 Task: Search one way flight ticket for 2 adults, 4 children and 1 infant on lap in business from Laramie: Laramie Regional Airport to Riverton: Central Wyoming Regional Airport (was Riverton Regional) on 8-4-2023. Choice of flights is American. Number of bags: 1 carry on bag. Price is upto 93000. Outbound departure time preference is 4:00.
Action: Mouse moved to (290, 247)
Screenshot: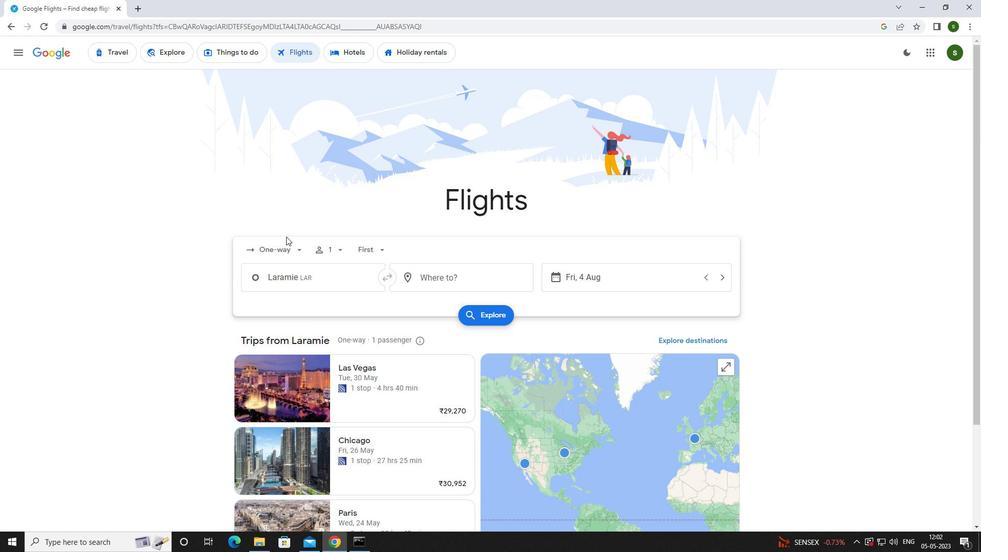 
Action: Mouse pressed left at (290, 247)
Screenshot: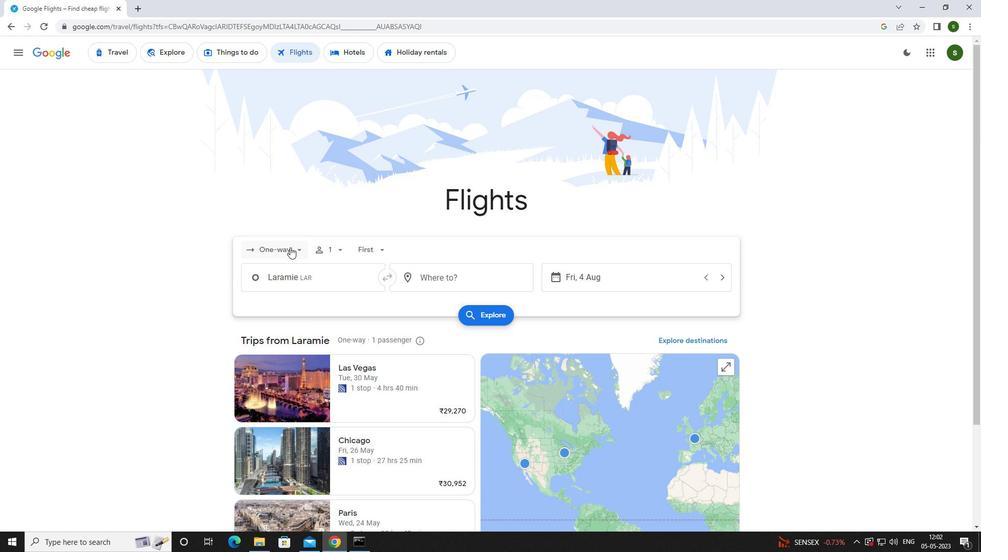 
Action: Mouse moved to (292, 294)
Screenshot: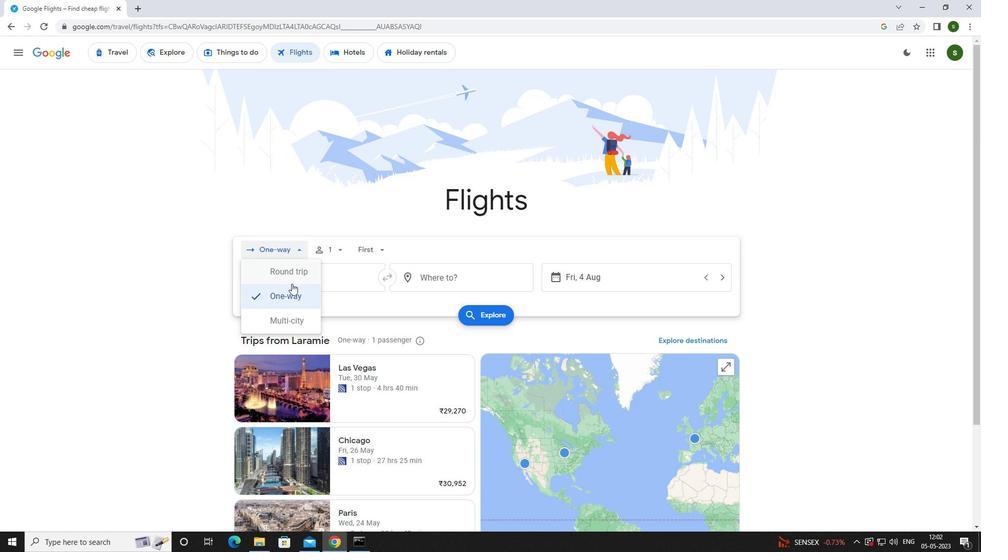 
Action: Mouse pressed left at (292, 294)
Screenshot: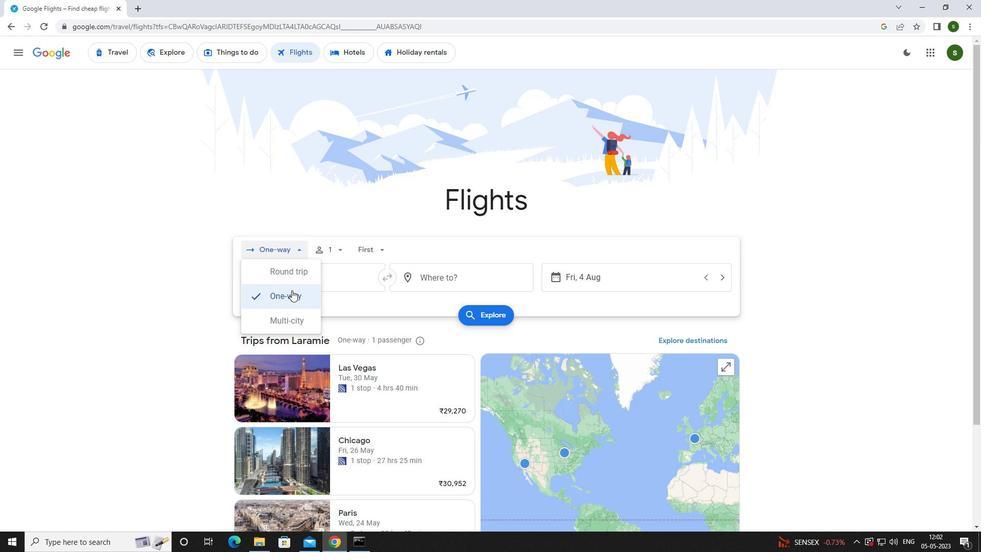 
Action: Mouse moved to (341, 248)
Screenshot: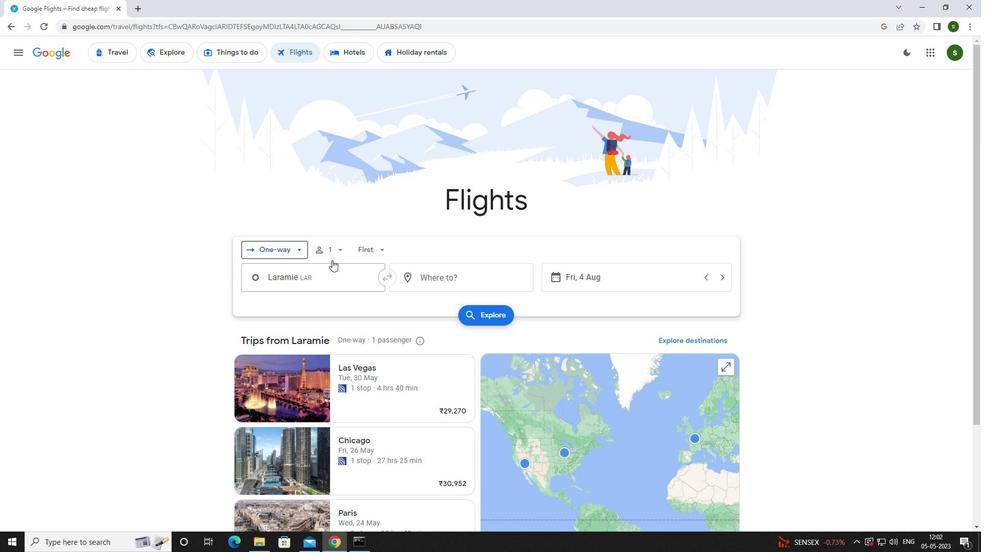 
Action: Mouse pressed left at (341, 248)
Screenshot: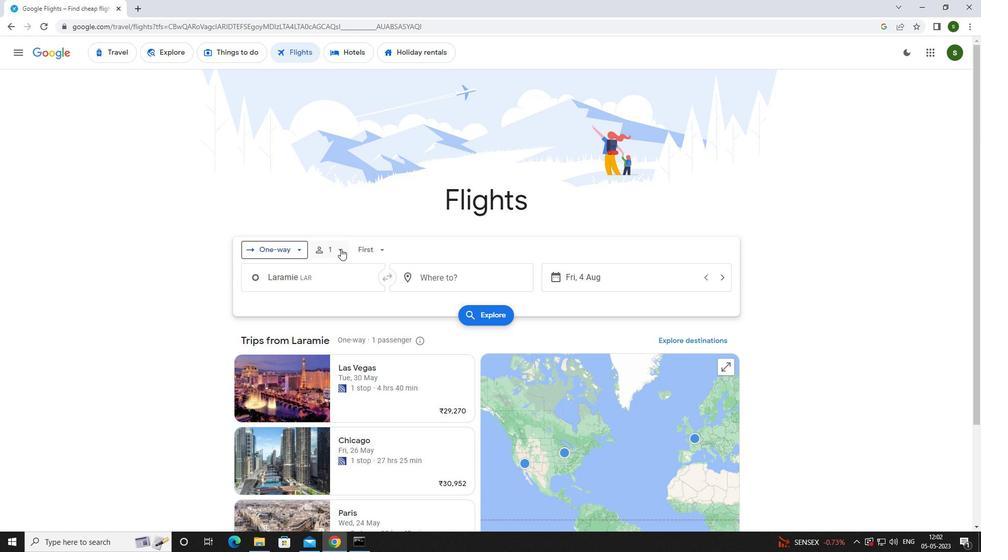 
Action: Mouse moved to (415, 273)
Screenshot: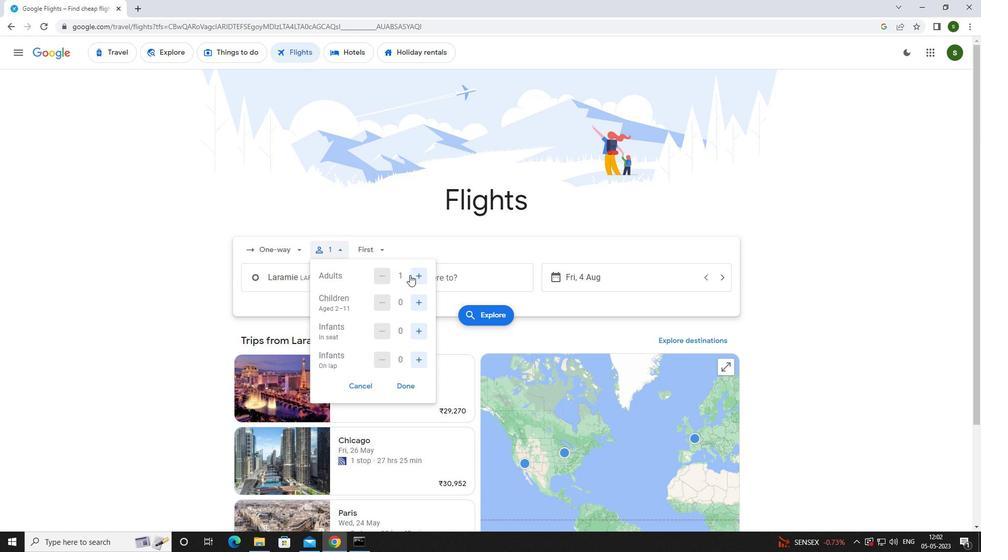 
Action: Mouse pressed left at (415, 273)
Screenshot: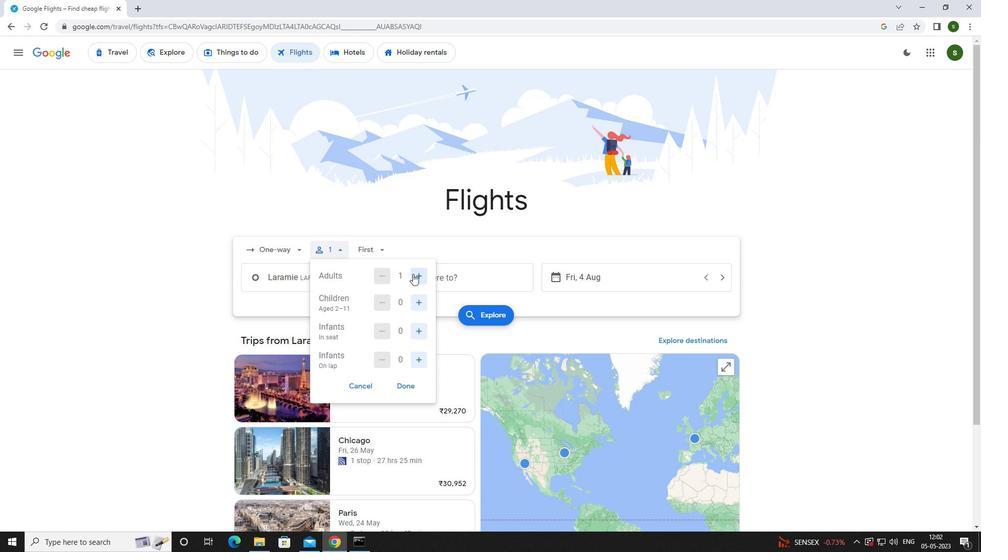 
Action: Mouse moved to (421, 302)
Screenshot: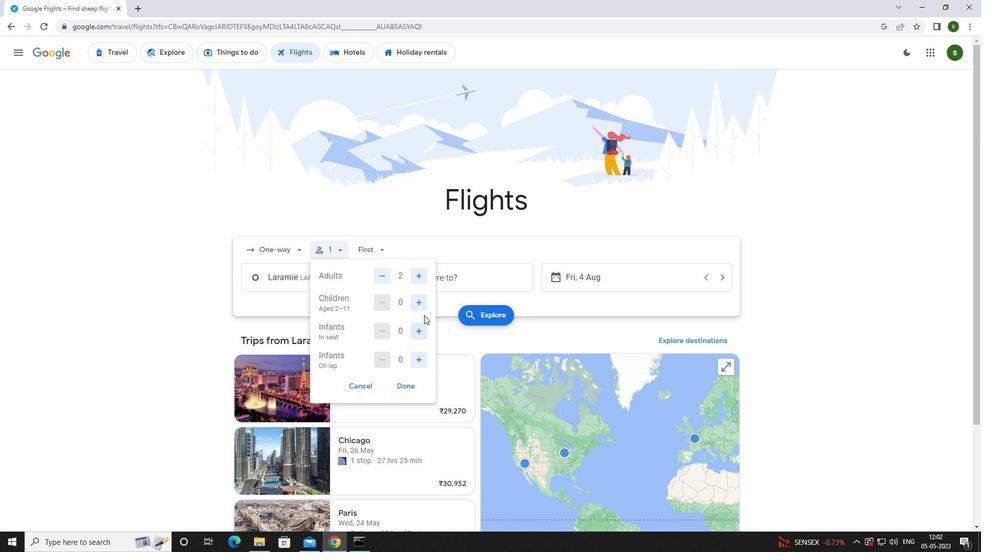 
Action: Mouse pressed left at (421, 302)
Screenshot: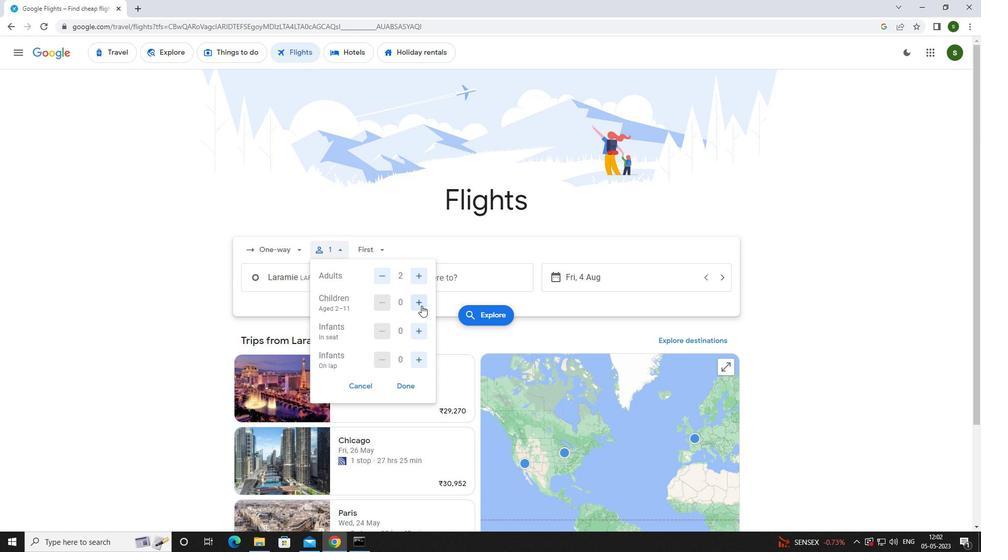 
Action: Mouse pressed left at (421, 302)
Screenshot: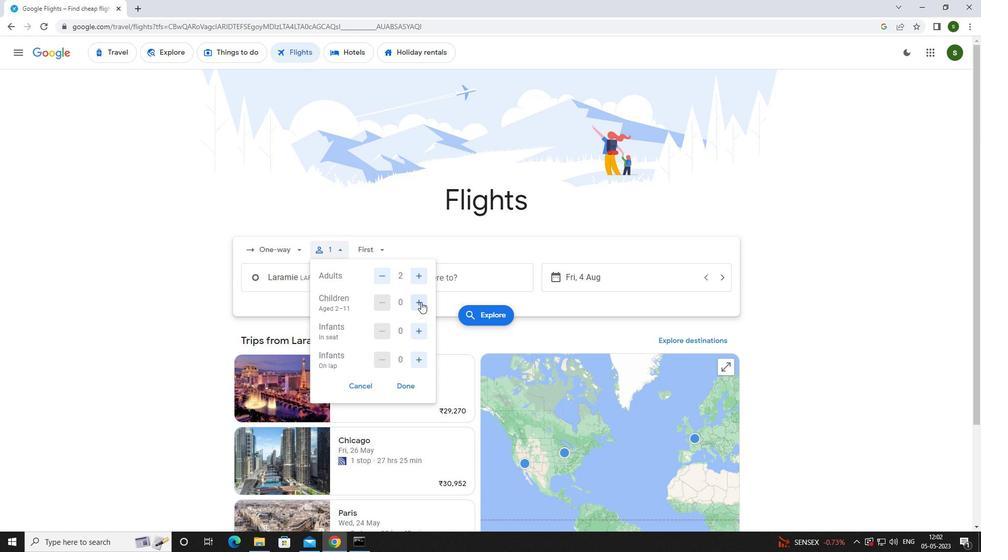 
Action: Mouse pressed left at (421, 302)
Screenshot: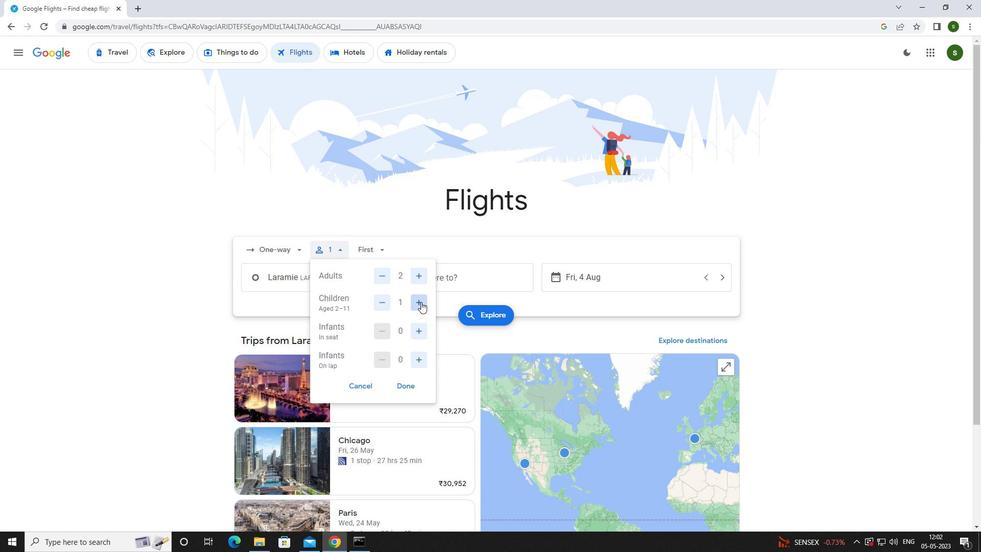 
Action: Mouse pressed left at (421, 302)
Screenshot: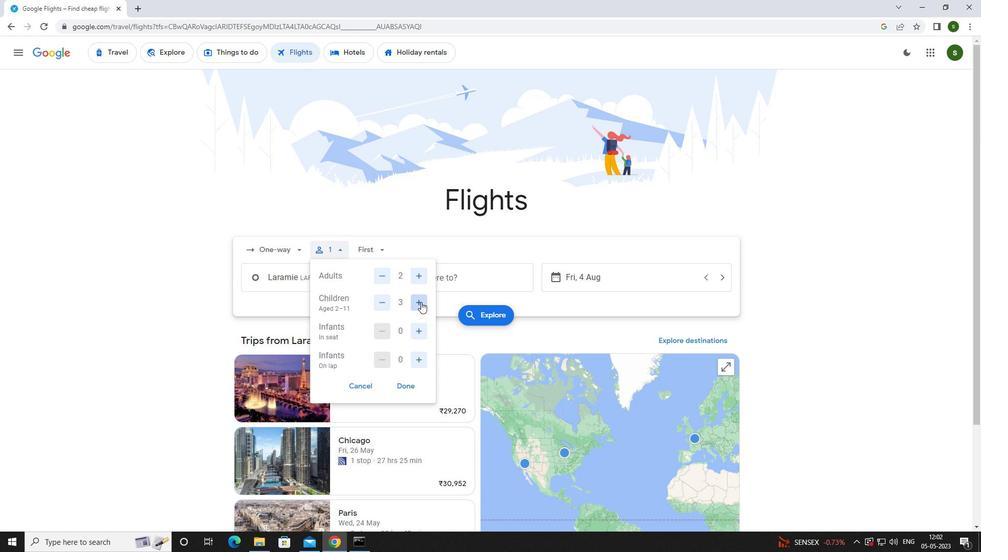 
Action: Mouse moved to (413, 360)
Screenshot: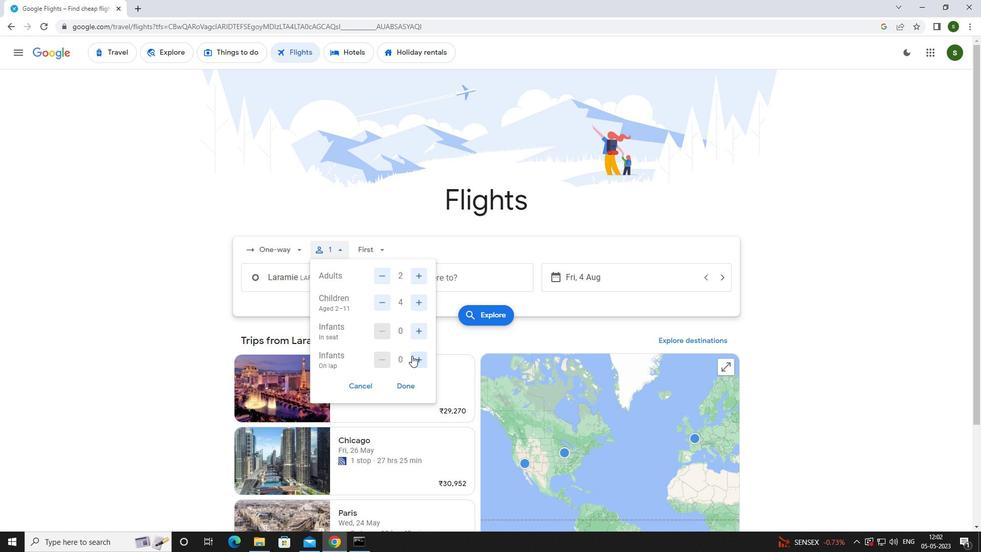 
Action: Mouse pressed left at (413, 360)
Screenshot: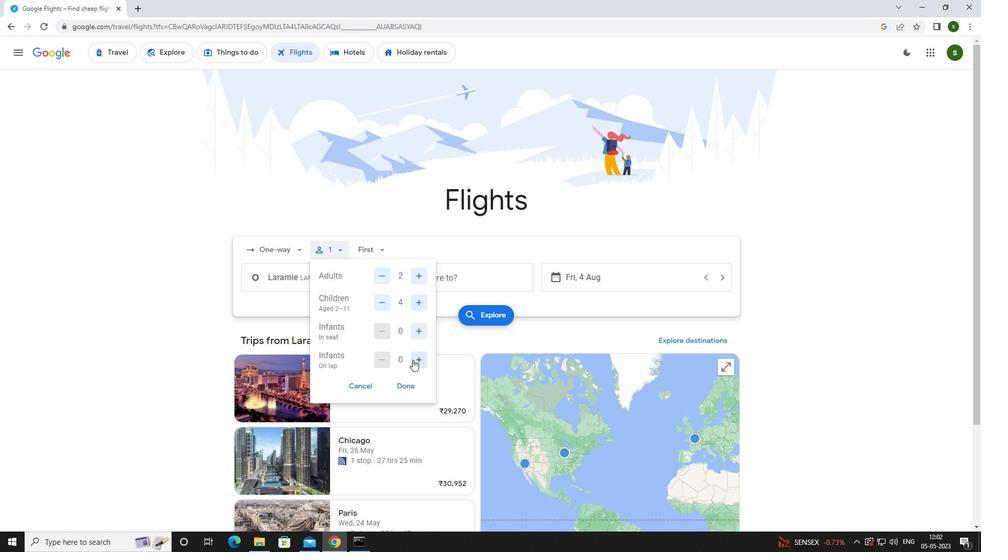 
Action: Mouse moved to (378, 248)
Screenshot: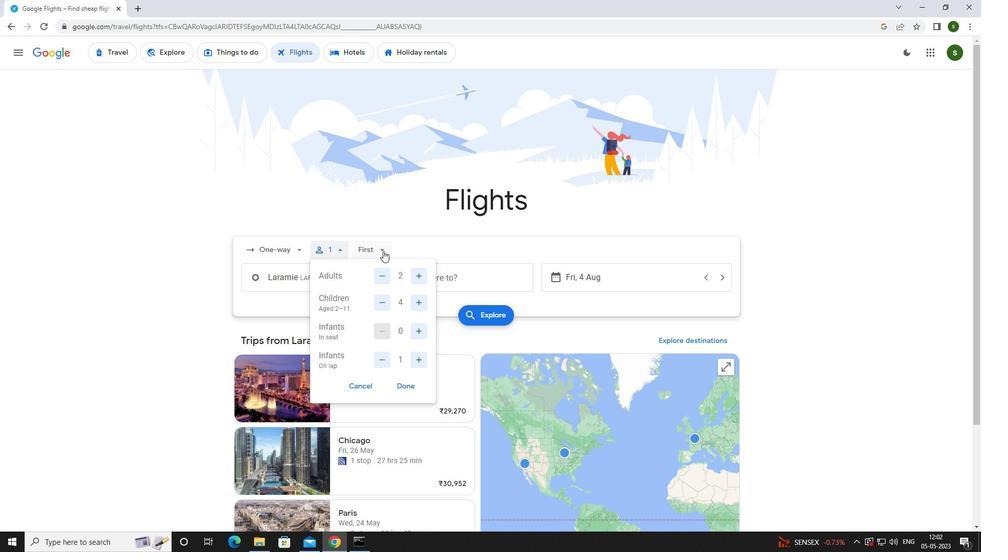 
Action: Mouse pressed left at (378, 248)
Screenshot: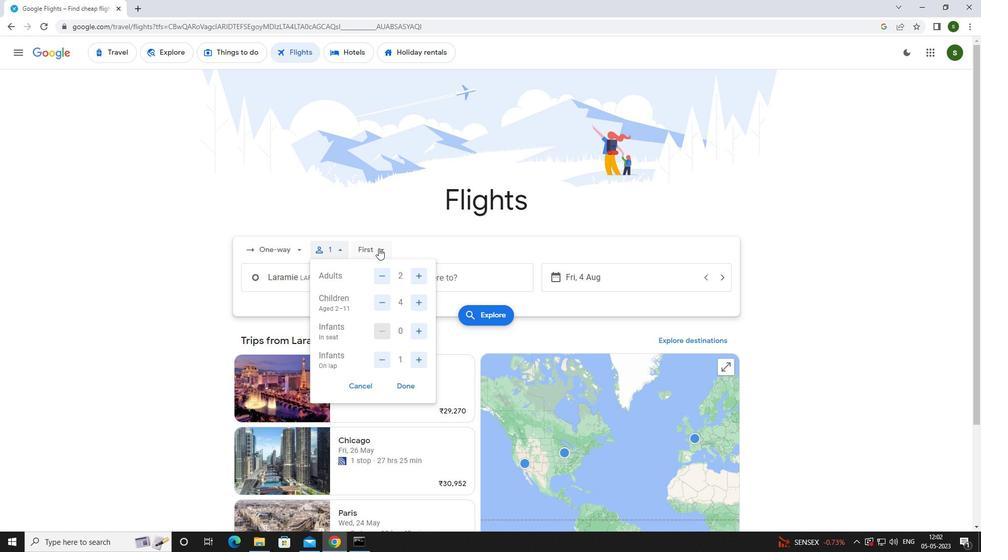 
Action: Mouse moved to (395, 319)
Screenshot: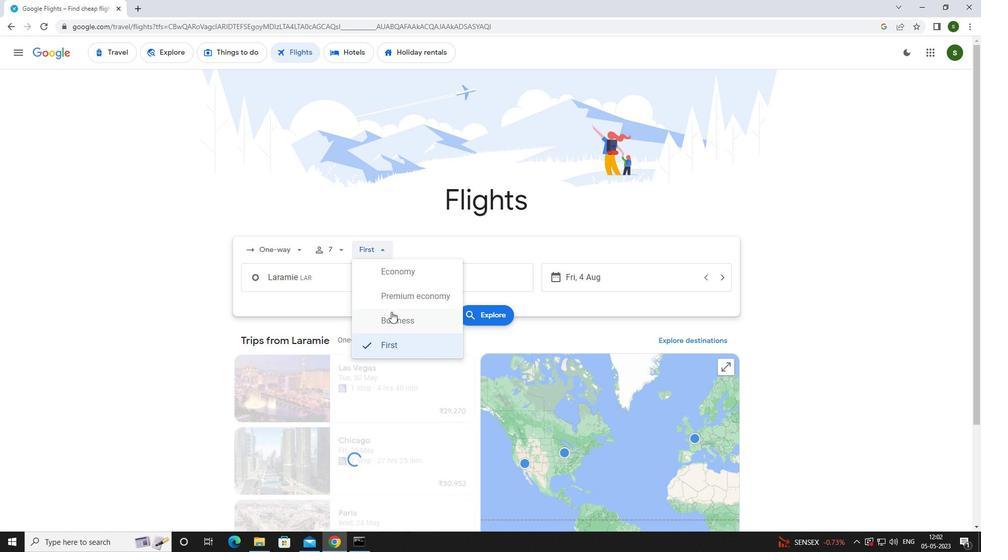
Action: Mouse pressed left at (395, 319)
Screenshot: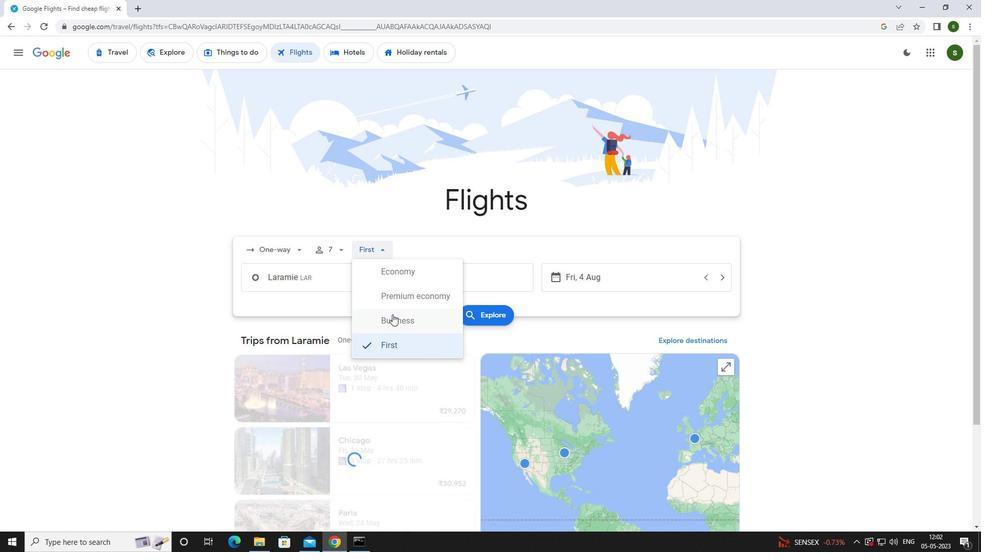 
Action: Mouse moved to (344, 281)
Screenshot: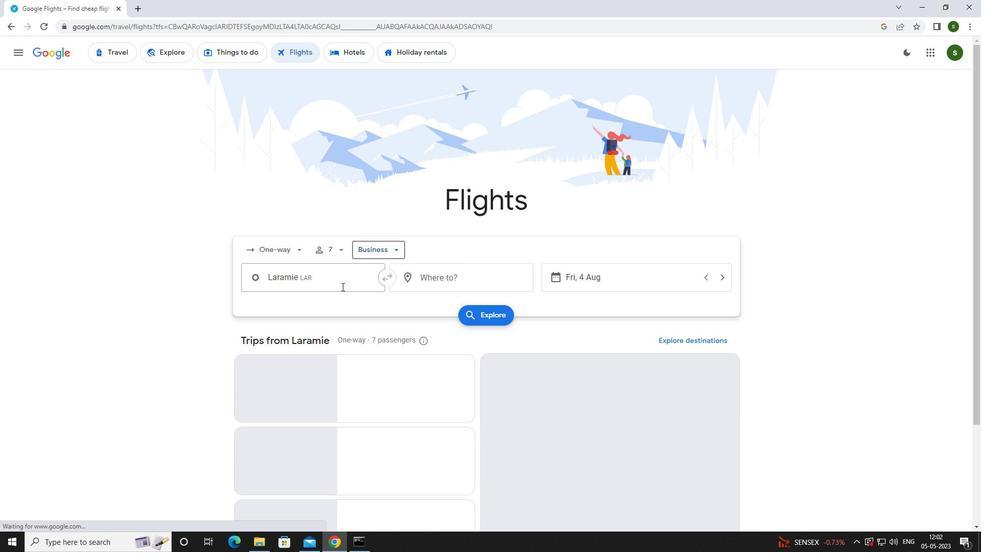 
Action: Mouse pressed left at (344, 281)
Screenshot: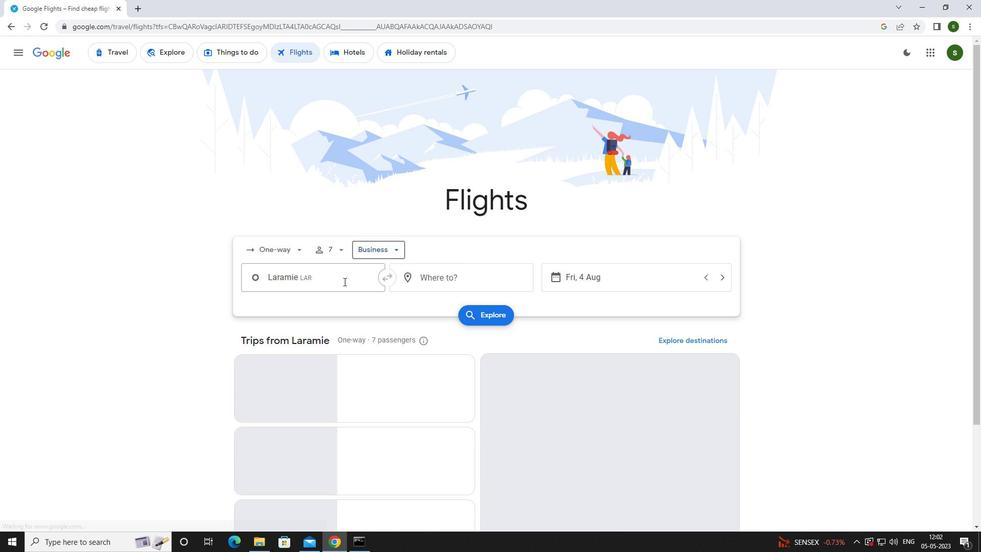 
Action: Mouse moved to (345, 281)
Screenshot: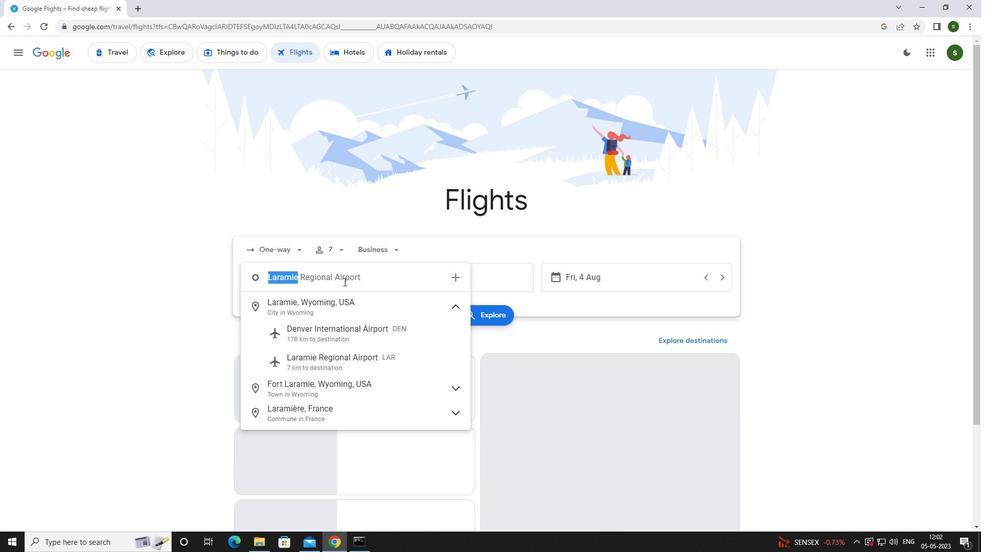 
Action: Key pressed <Key.caps_lock>l<Key.caps_lock>aramie
Screenshot: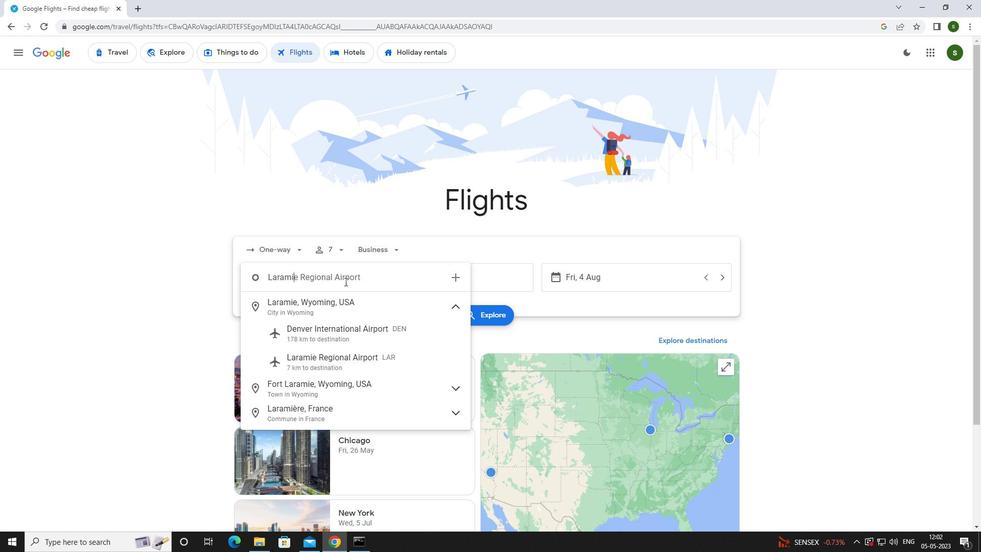 
Action: Mouse moved to (352, 354)
Screenshot: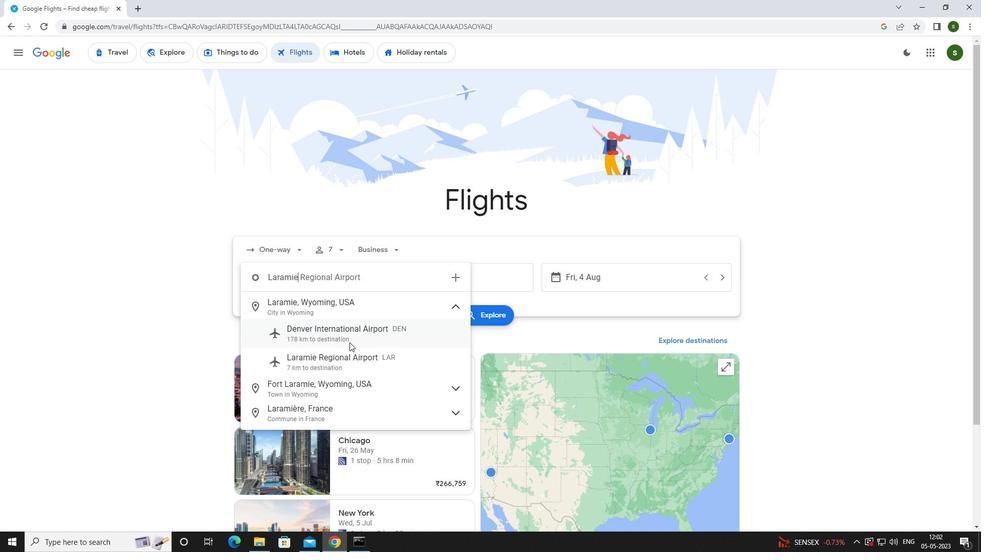 
Action: Mouse pressed left at (352, 354)
Screenshot: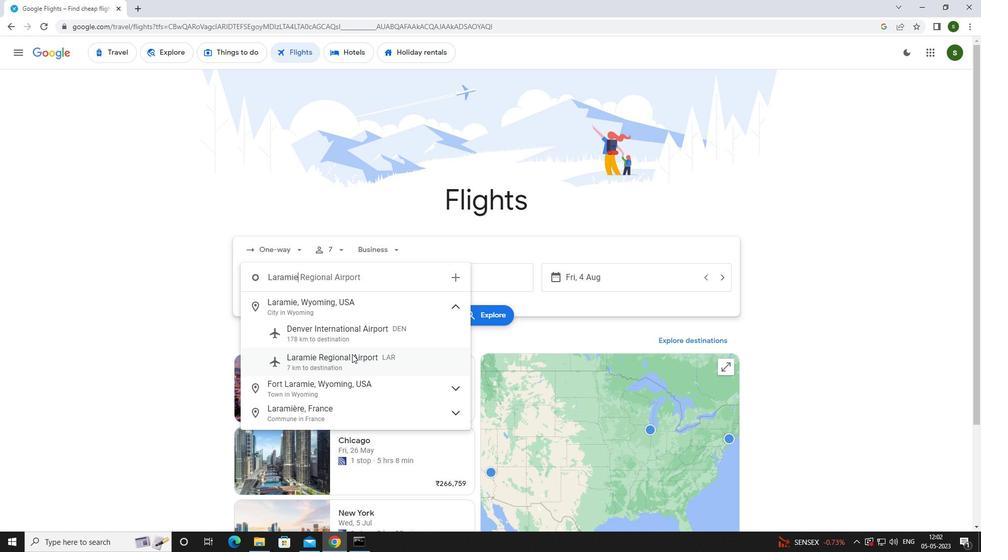 
Action: Mouse moved to (446, 277)
Screenshot: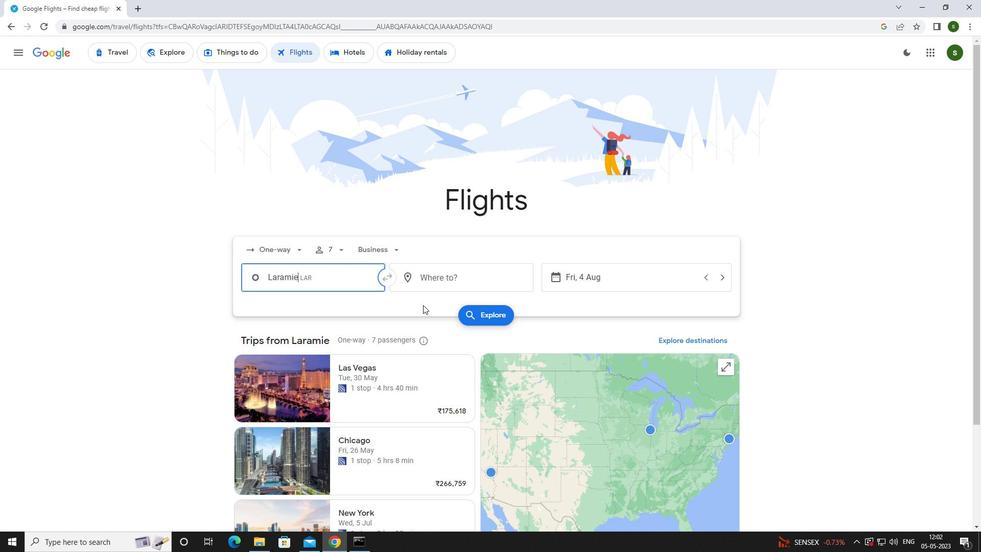 
Action: Mouse pressed left at (446, 277)
Screenshot: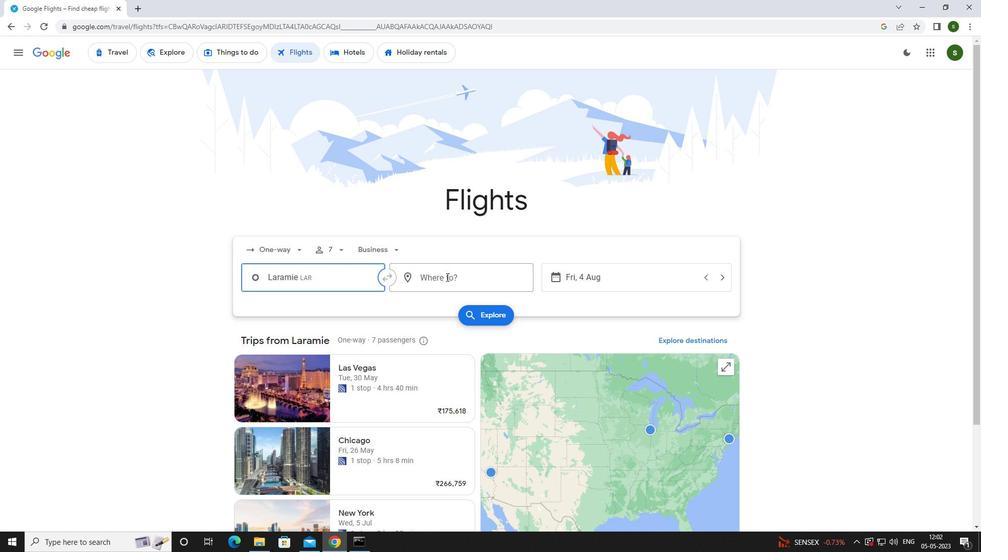 
Action: Key pressed <Key.caps_lock>r<Key.caps_lock>iverto
Screenshot: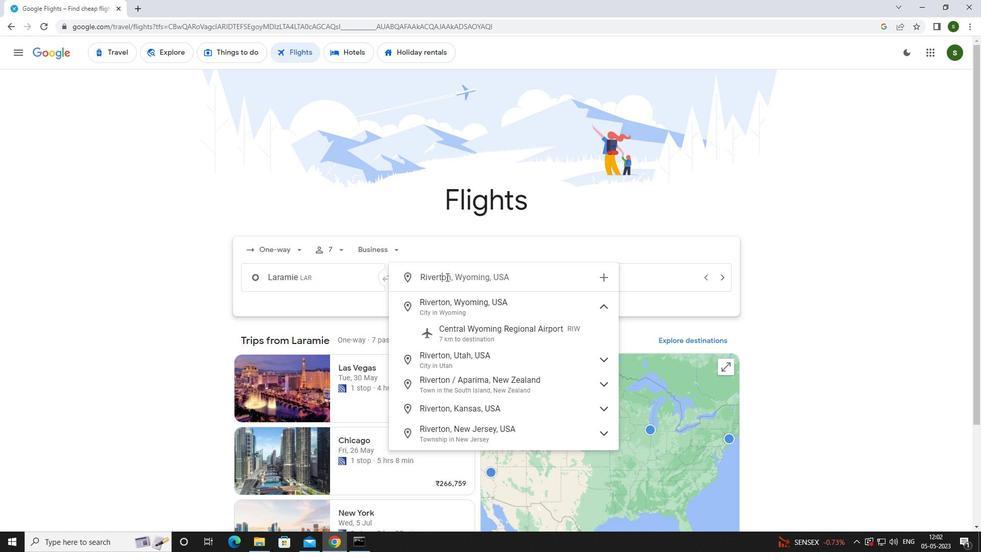 
Action: Mouse moved to (475, 325)
Screenshot: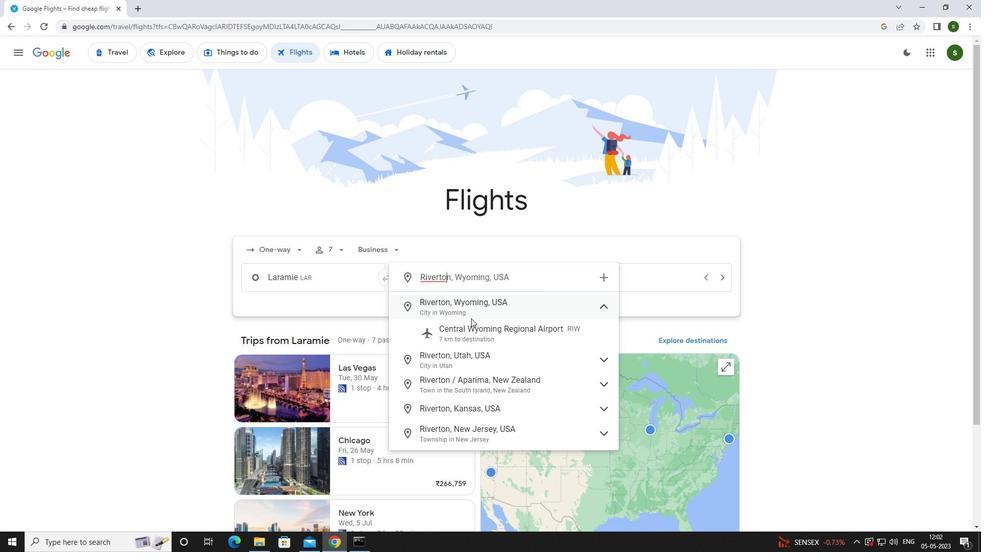 
Action: Mouse pressed left at (475, 325)
Screenshot: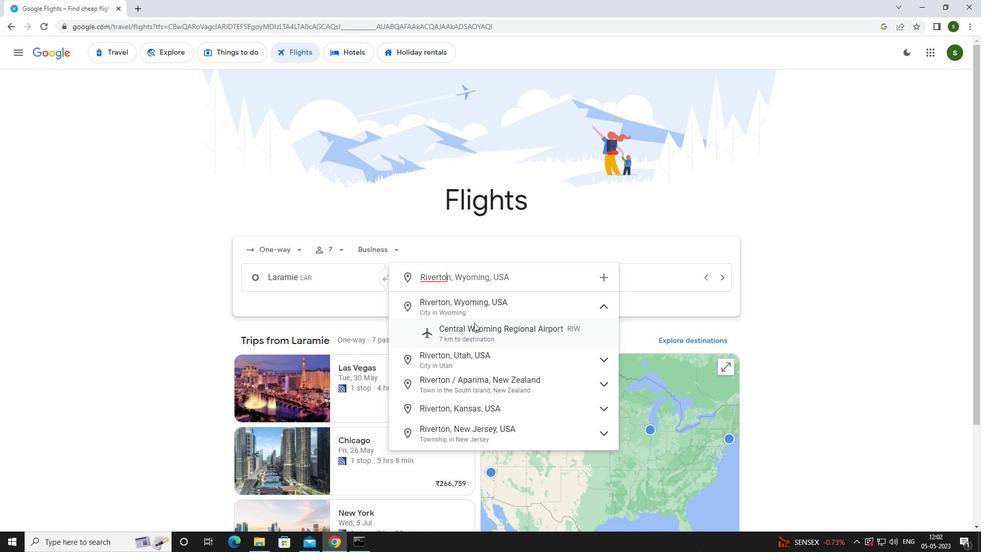 
Action: Mouse moved to (609, 278)
Screenshot: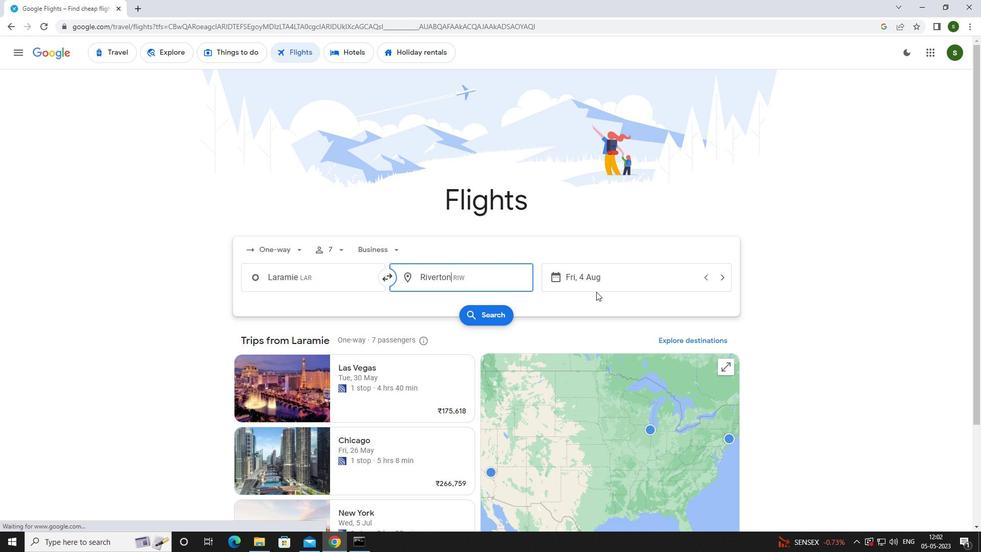 
Action: Mouse pressed left at (609, 278)
Screenshot: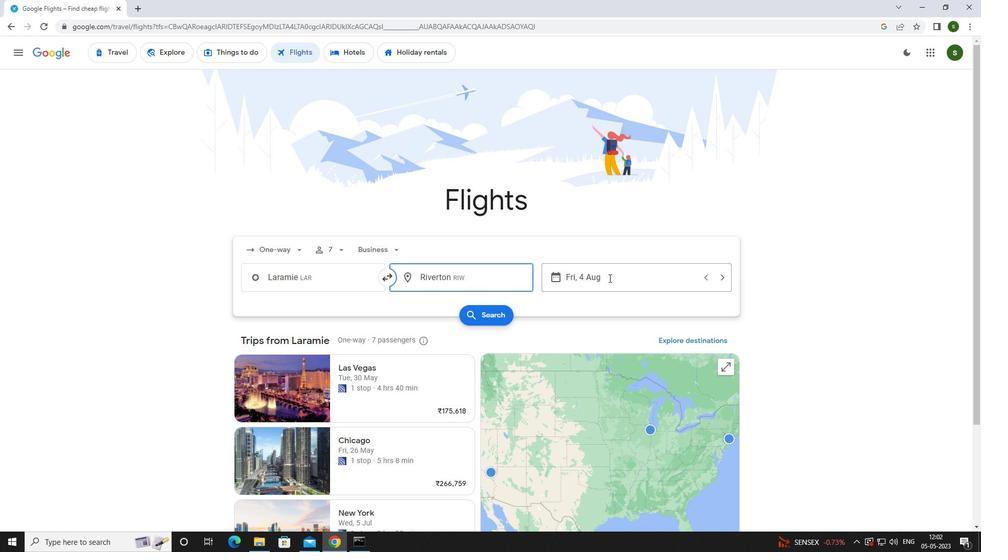 
Action: Mouse moved to (493, 347)
Screenshot: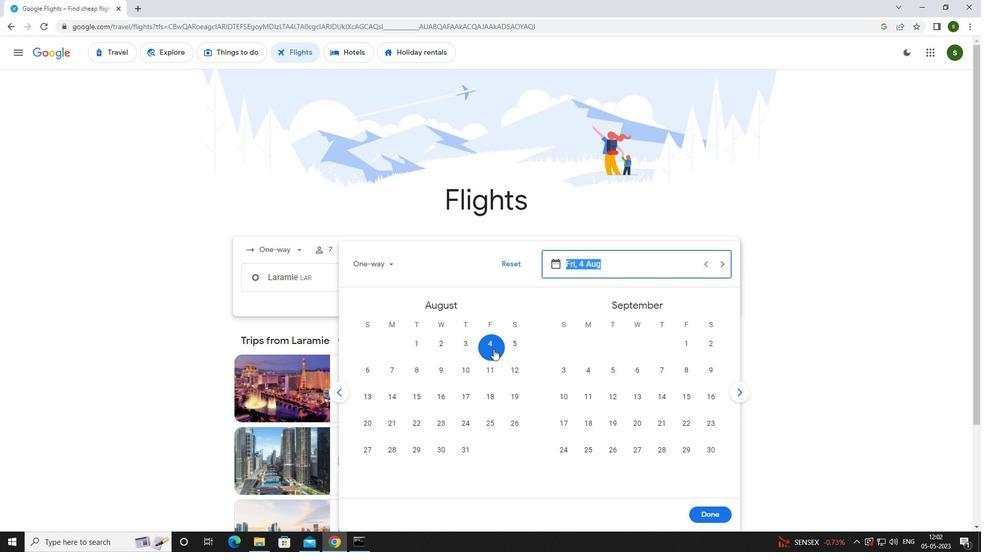 
Action: Mouse pressed left at (493, 347)
Screenshot: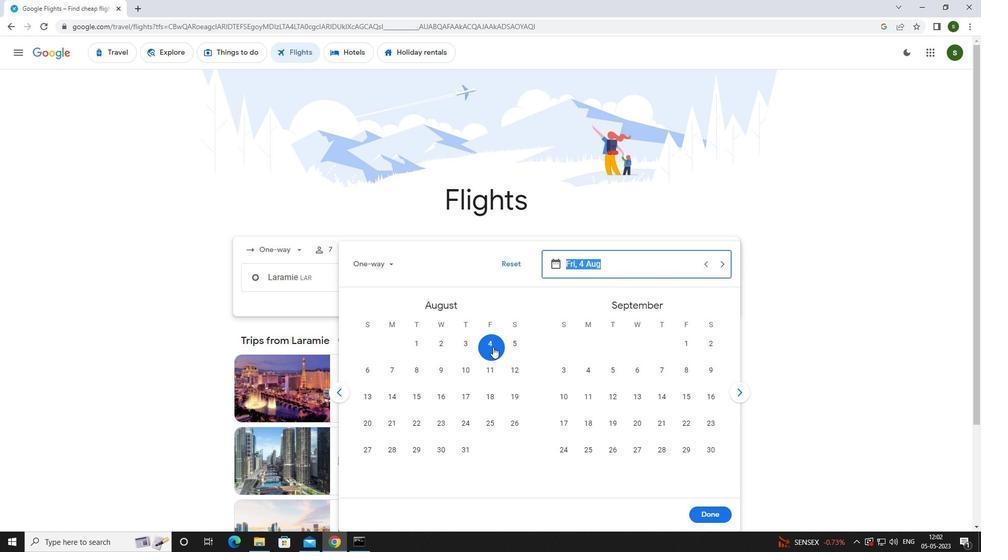 
Action: Mouse moved to (710, 515)
Screenshot: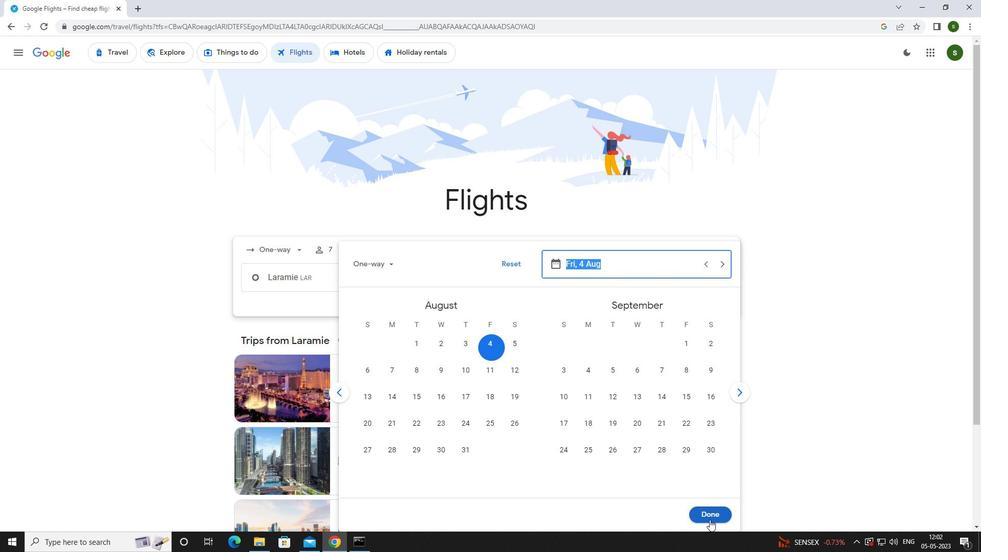 
Action: Mouse pressed left at (710, 515)
Screenshot: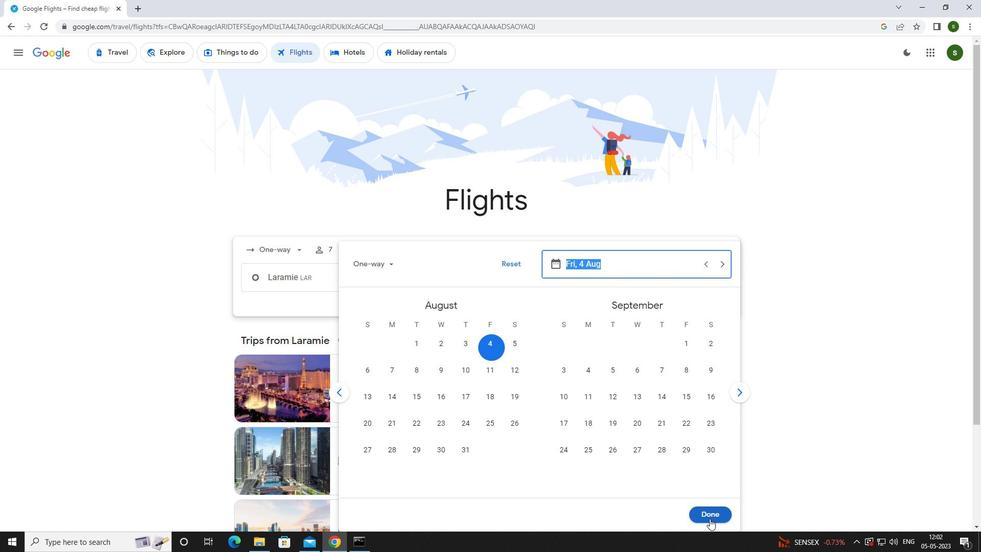 
Action: Mouse moved to (479, 314)
Screenshot: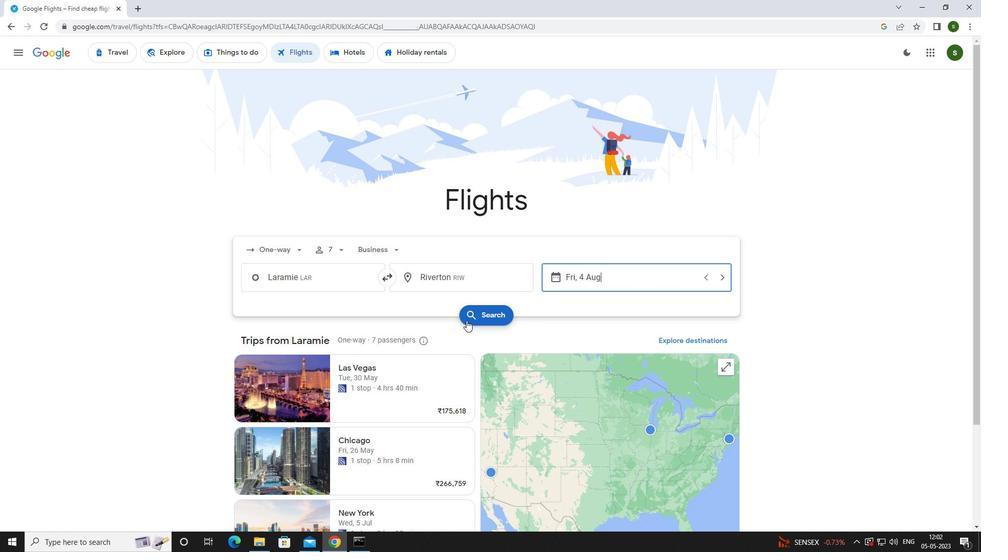 
Action: Mouse pressed left at (479, 314)
Screenshot: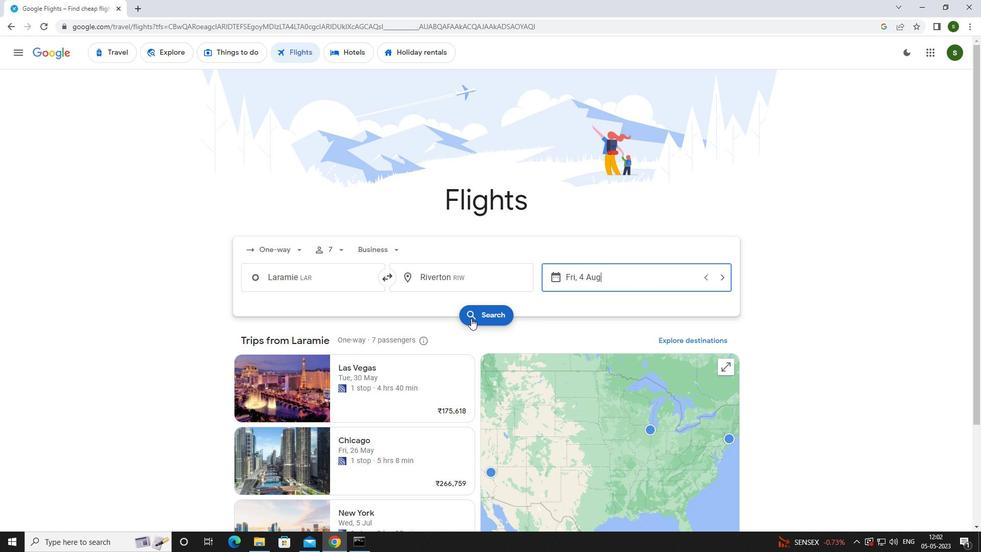 
Action: Mouse moved to (241, 144)
Screenshot: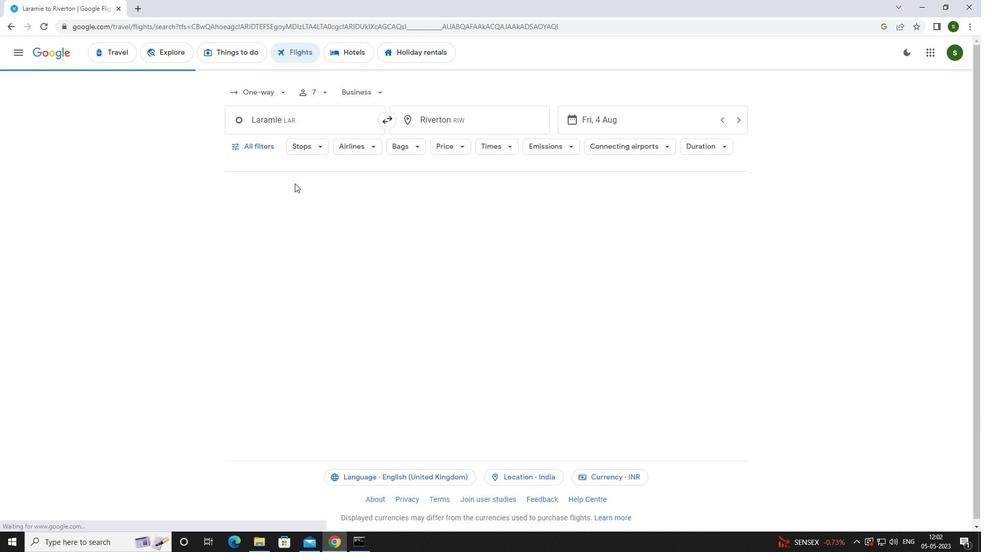 
Action: Mouse pressed left at (241, 144)
Screenshot: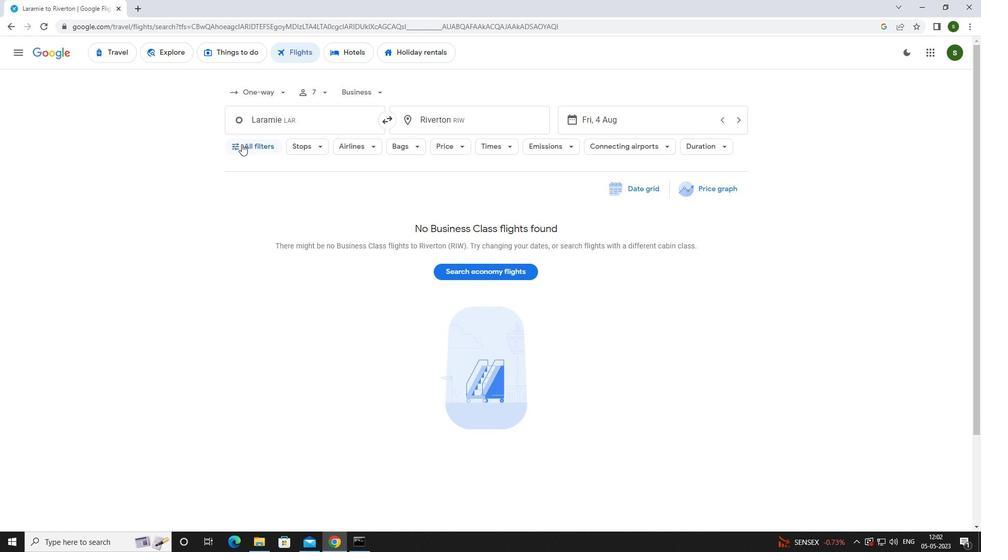 
Action: Mouse moved to (387, 368)
Screenshot: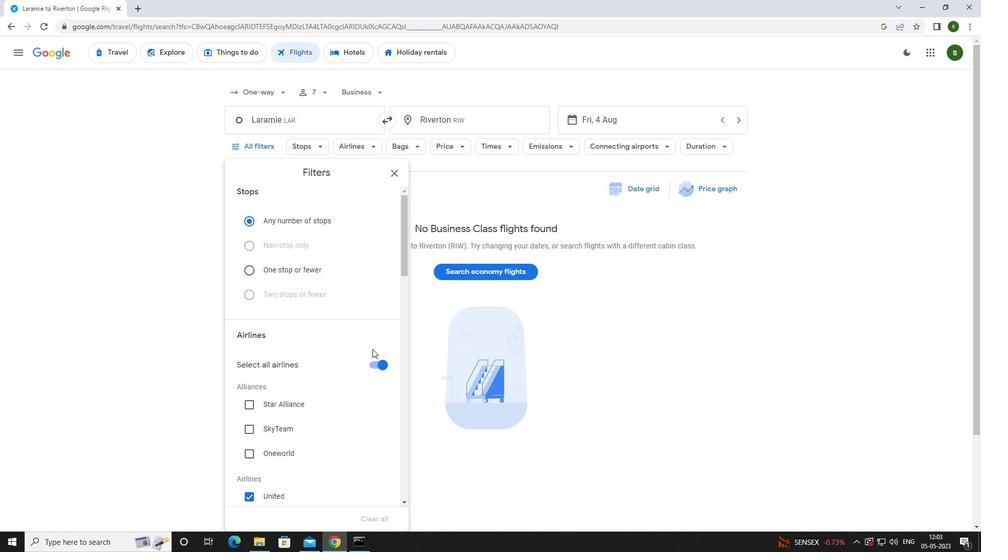 
Action: Mouse pressed left at (387, 368)
Screenshot: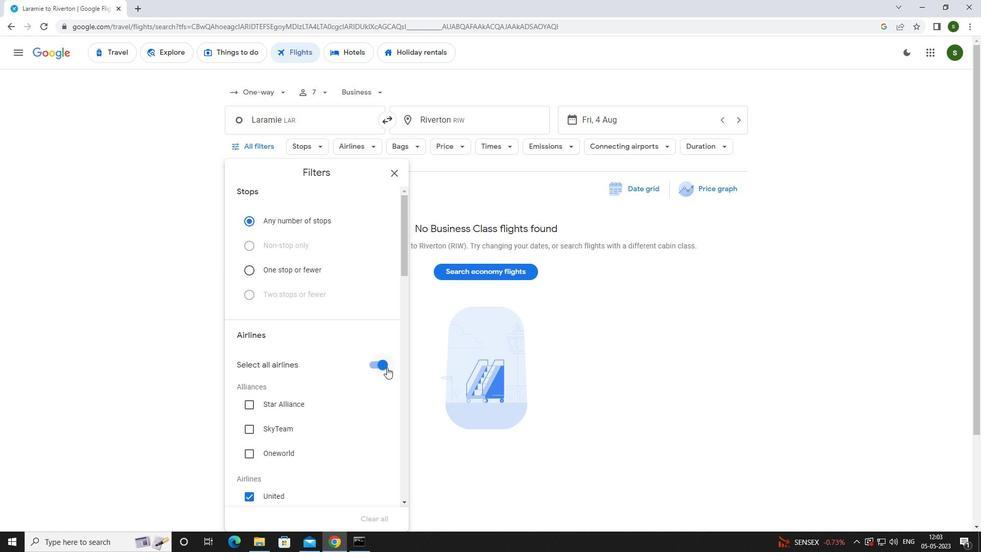 
Action: Mouse moved to (317, 321)
Screenshot: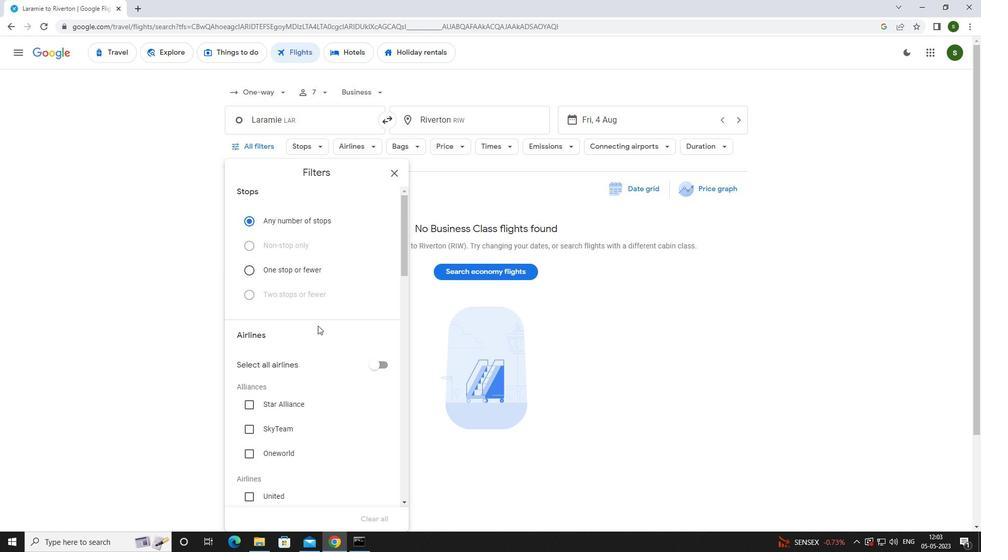 
Action: Mouse scrolled (317, 320) with delta (0, 0)
Screenshot: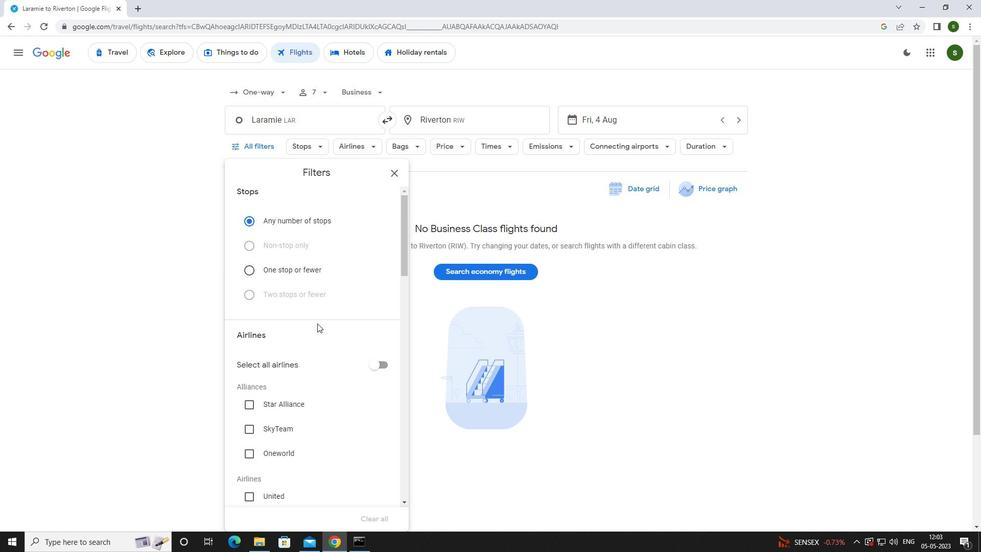 
Action: Mouse scrolled (317, 320) with delta (0, 0)
Screenshot: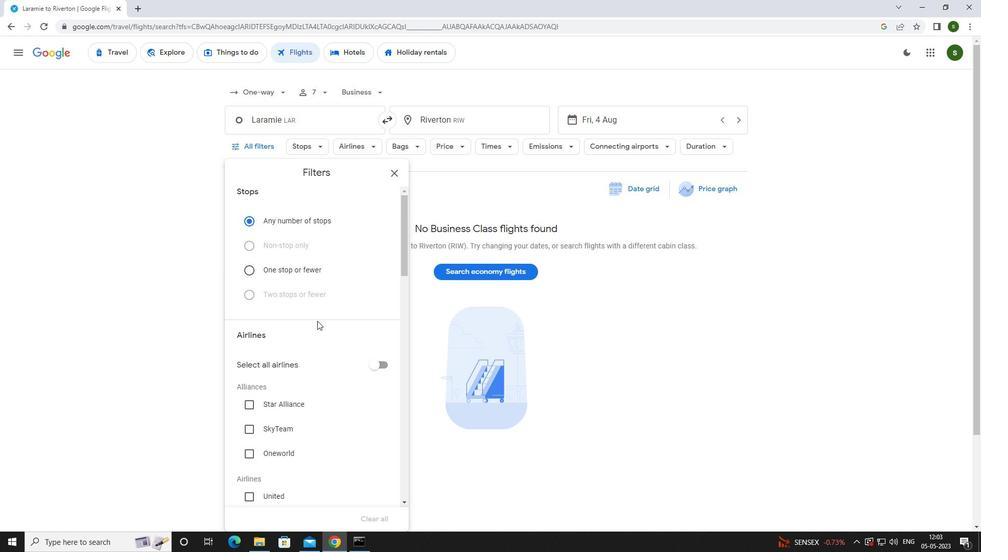 
Action: Mouse scrolled (317, 320) with delta (0, 0)
Screenshot: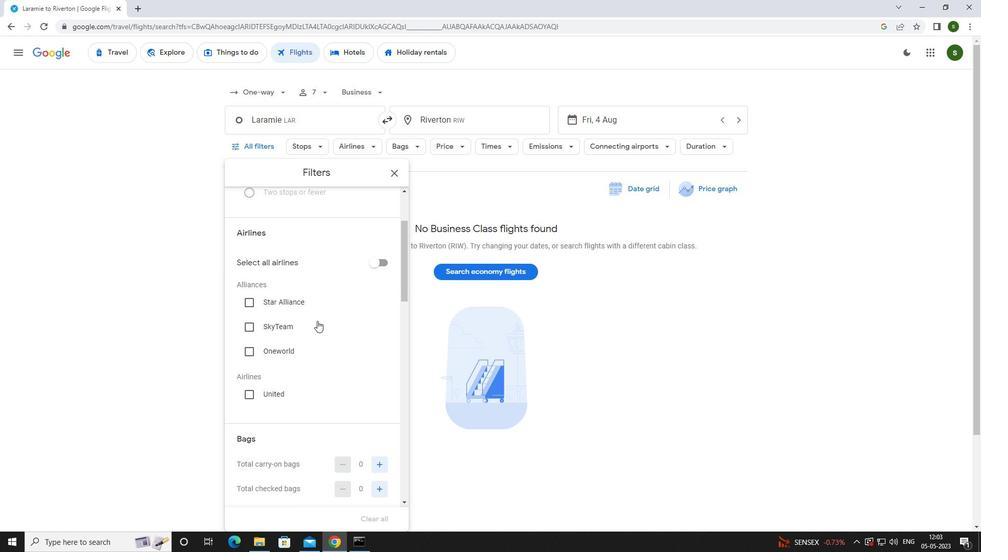 
Action: Mouse scrolled (317, 320) with delta (0, 0)
Screenshot: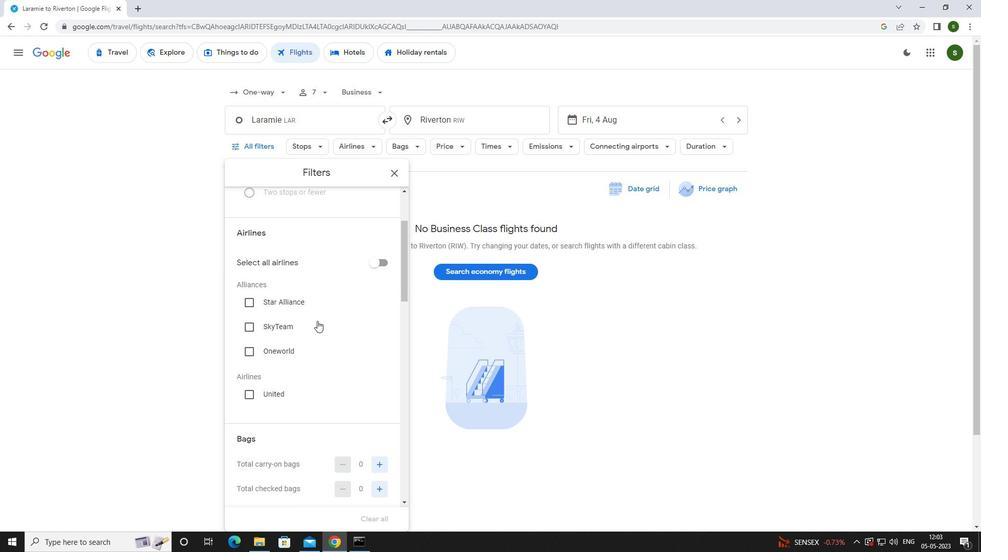 
Action: Mouse moved to (378, 361)
Screenshot: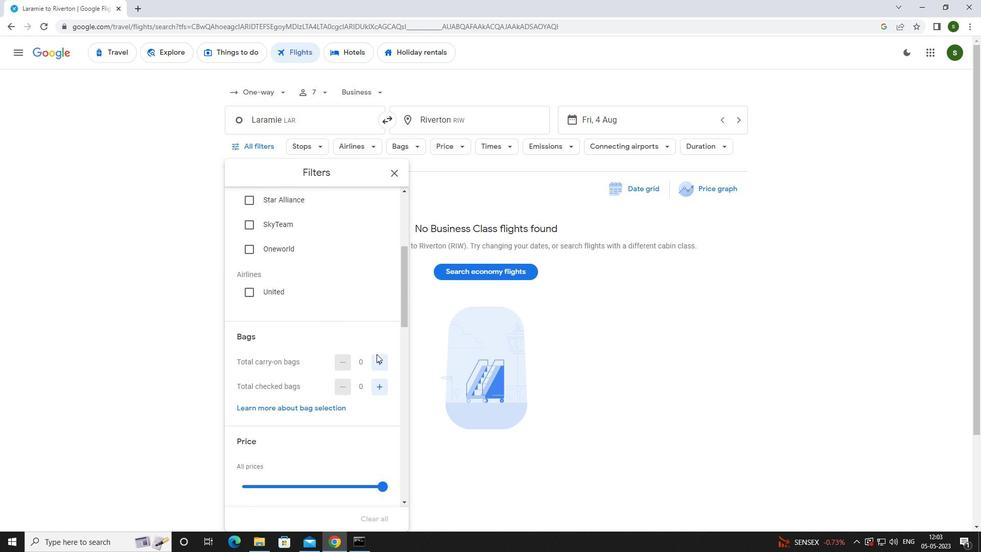 
Action: Mouse pressed left at (378, 361)
Screenshot: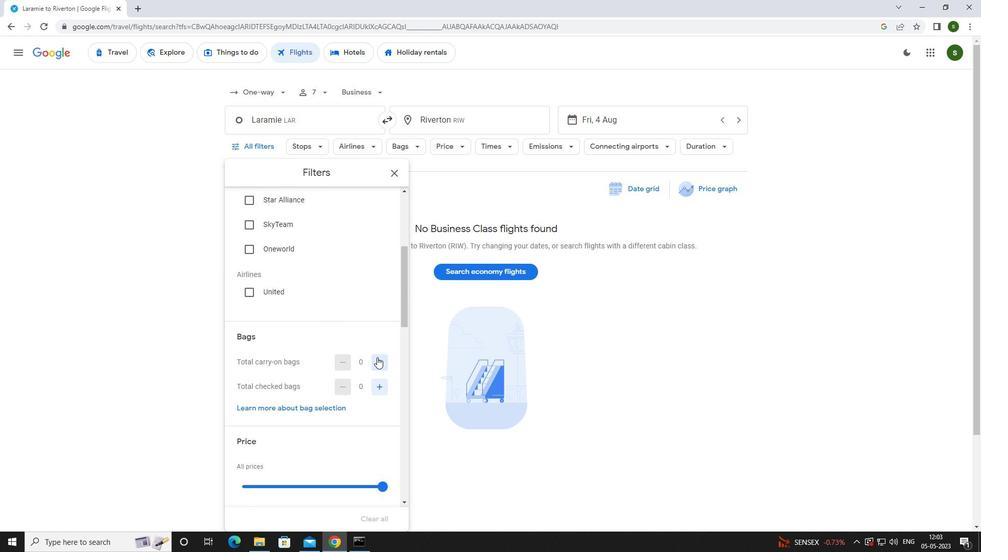 
Action: Mouse scrolled (378, 361) with delta (0, 0)
Screenshot: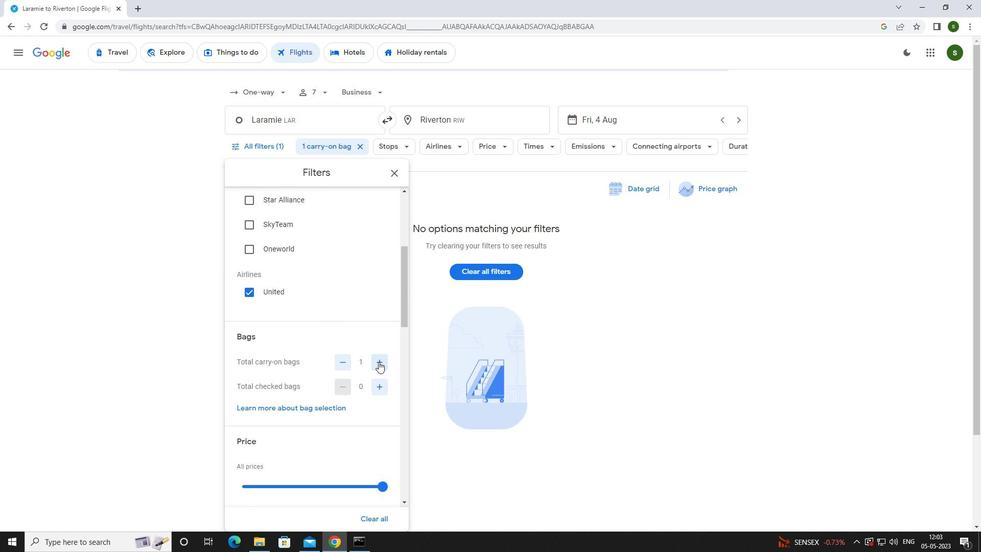 
Action: Mouse scrolled (378, 361) with delta (0, 0)
Screenshot: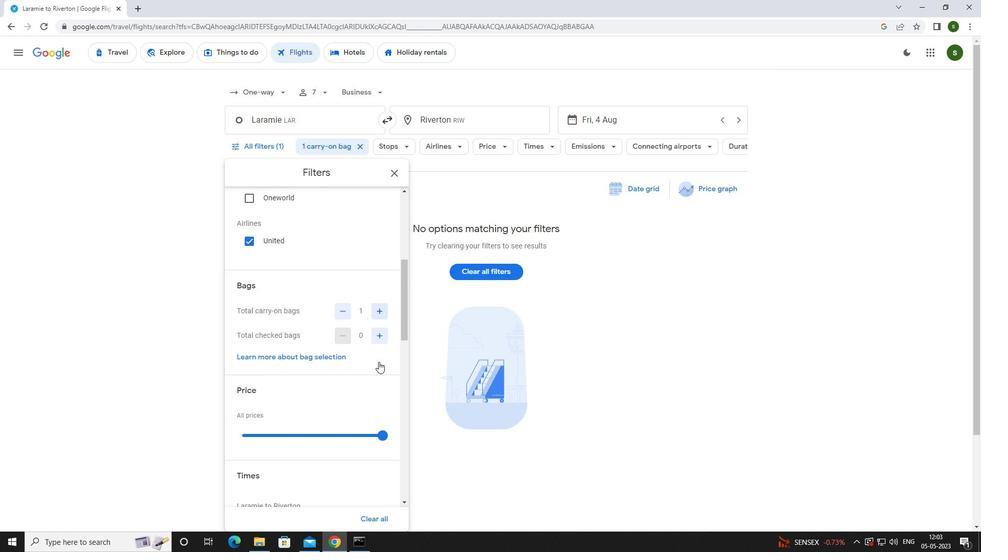
Action: Mouse scrolled (378, 361) with delta (0, 0)
Screenshot: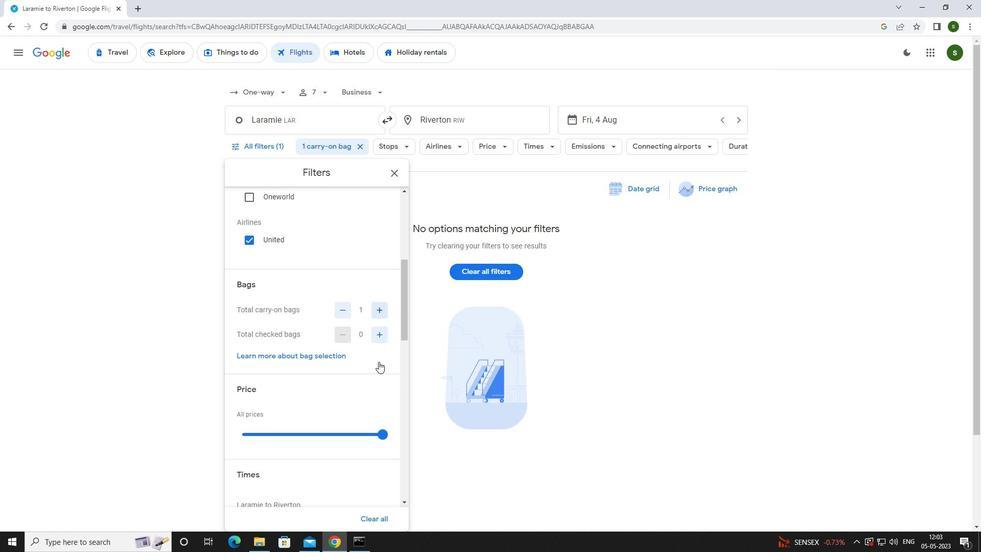 
Action: Mouse moved to (383, 331)
Screenshot: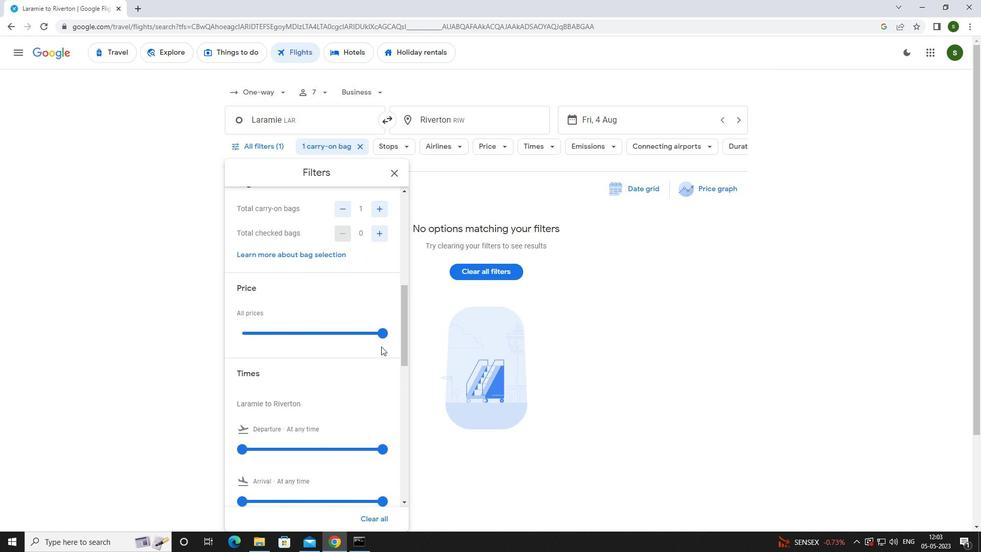 
Action: Mouse pressed left at (383, 331)
Screenshot: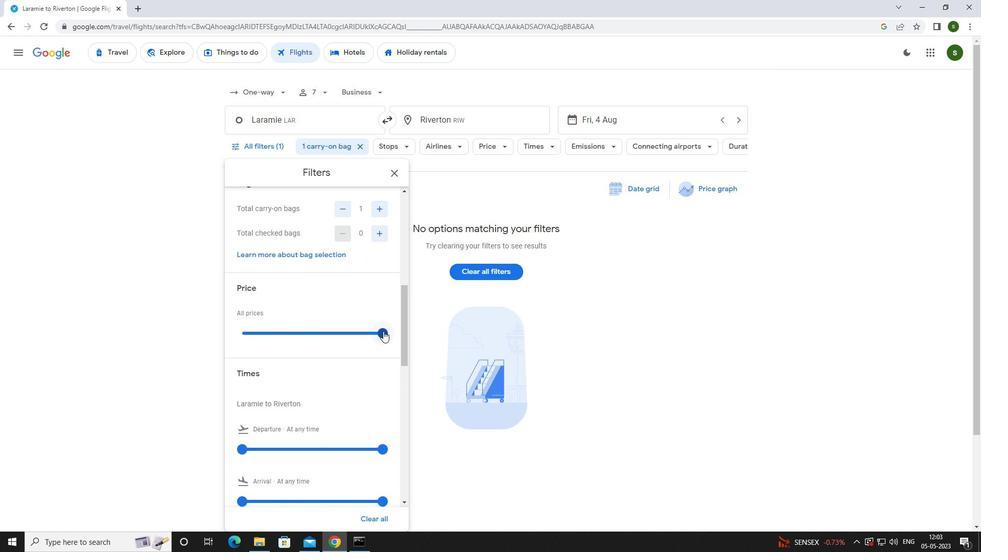 
Action: Mouse moved to (382, 330)
Screenshot: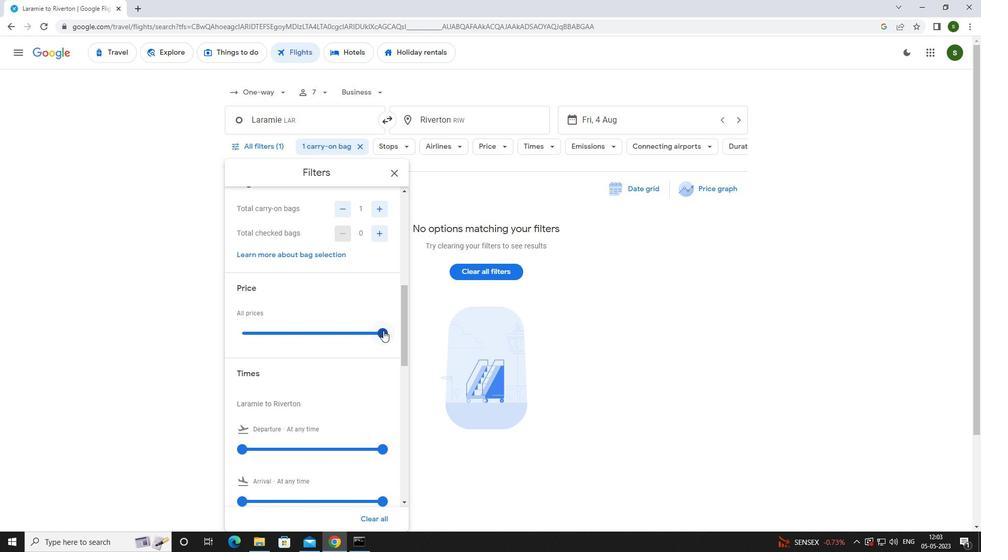 
Action: Mouse scrolled (382, 330) with delta (0, 0)
Screenshot: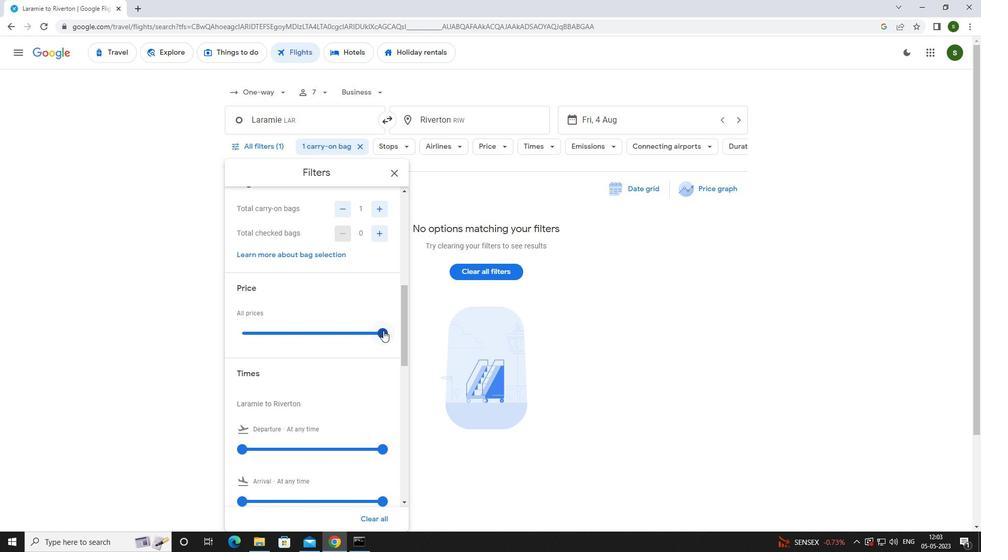 
Action: Mouse moved to (241, 393)
Screenshot: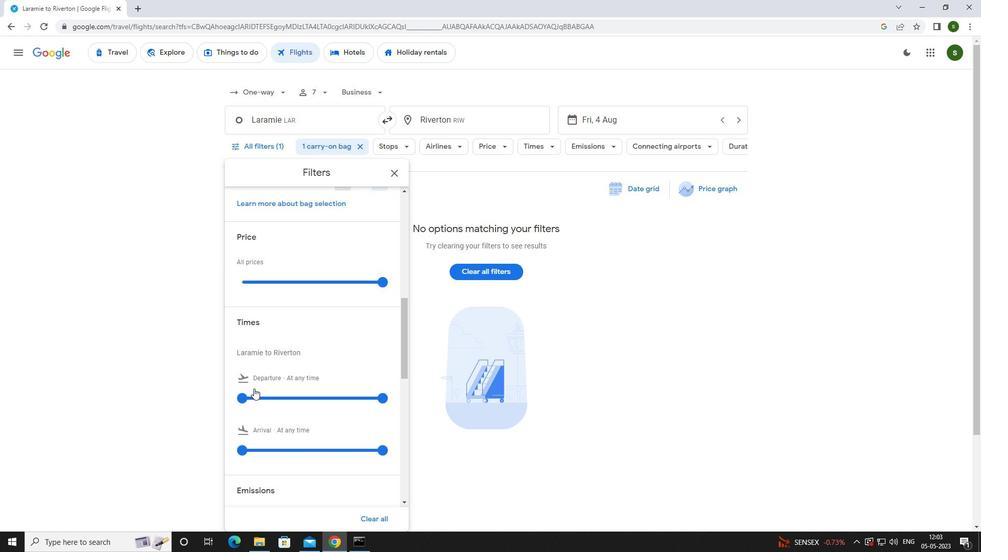 
Action: Mouse pressed left at (241, 393)
Screenshot: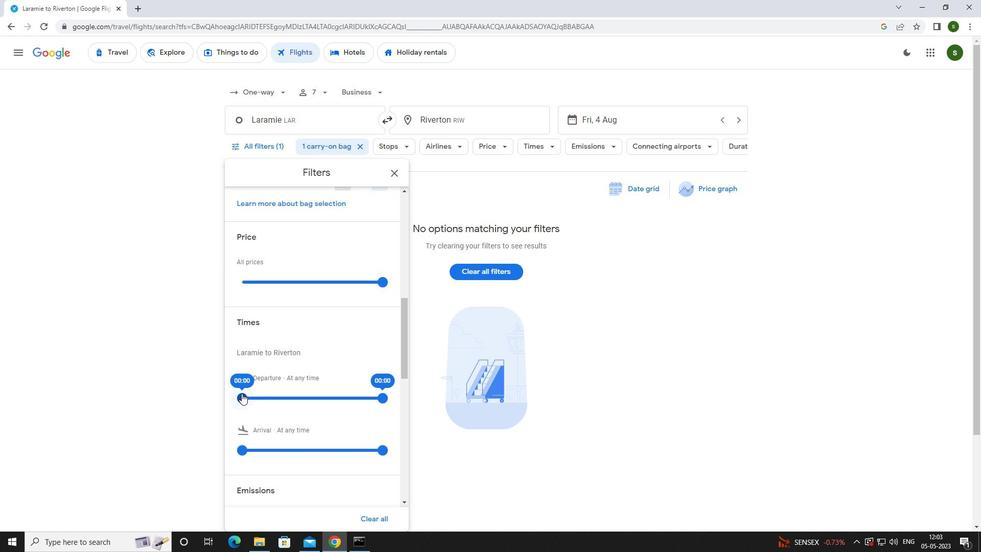 
Action: Mouse moved to (598, 379)
Screenshot: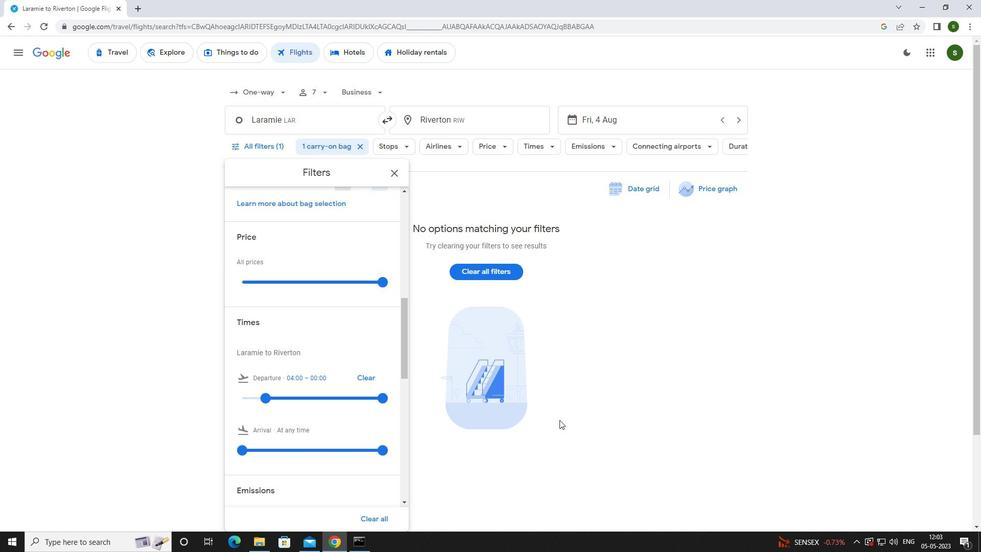 
Action: Mouse pressed left at (598, 379)
Screenshot: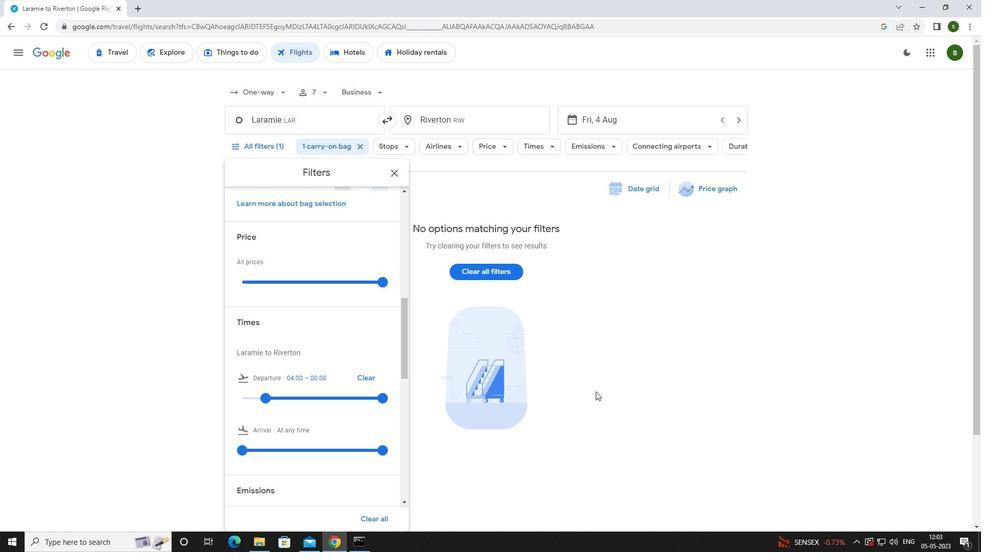 
Action: Mouse moved to (597, 379)
Screenshot: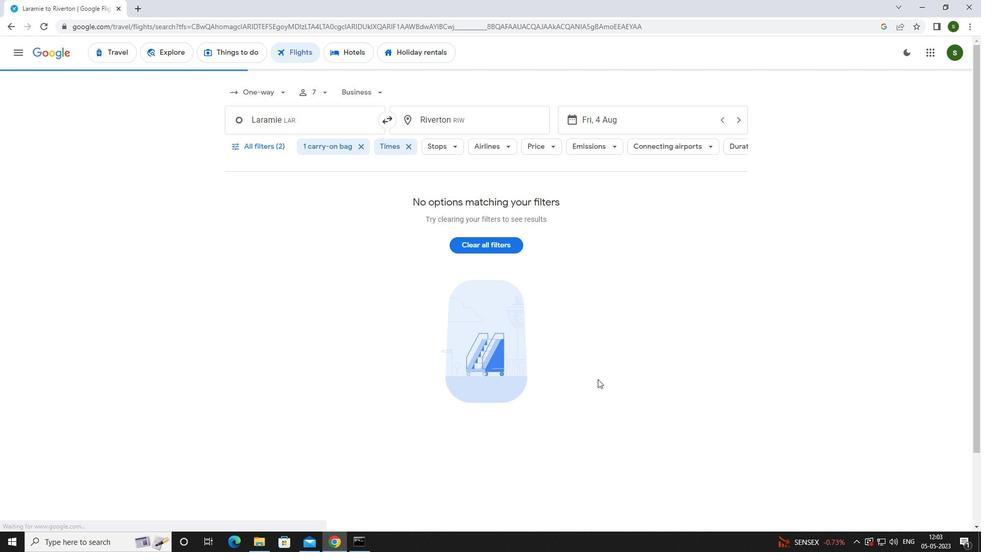 
